 Task: Calculate mortgage payments for a home in Providence, Rhode Island, with an adjustable-rate mortgage, and evaluate the risks and benefits of this loan type.
Action: Mouse moved to (225, 181)
Screenshot: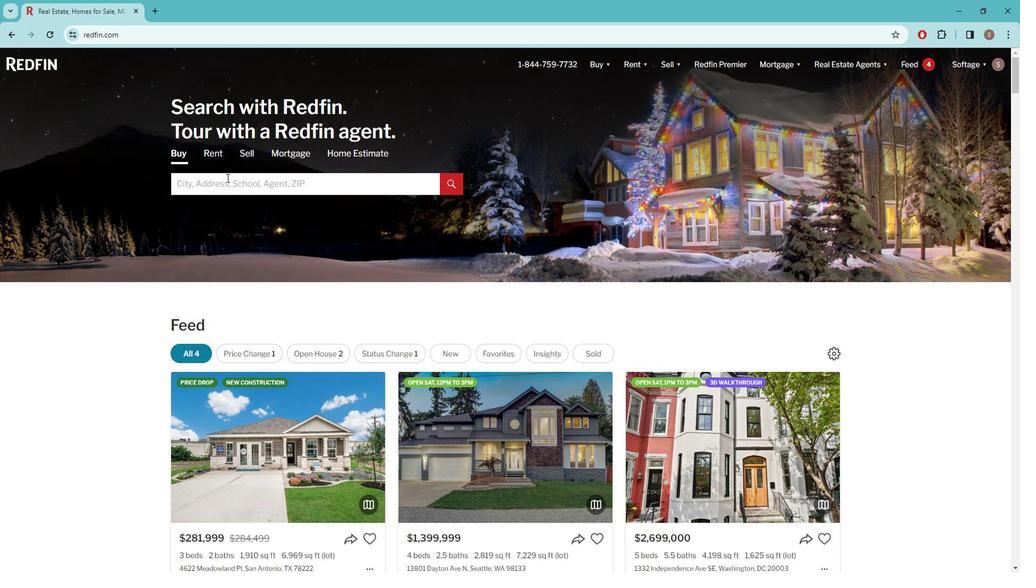 
Action: Mouse pressed left at (225, 181)
Screenshot: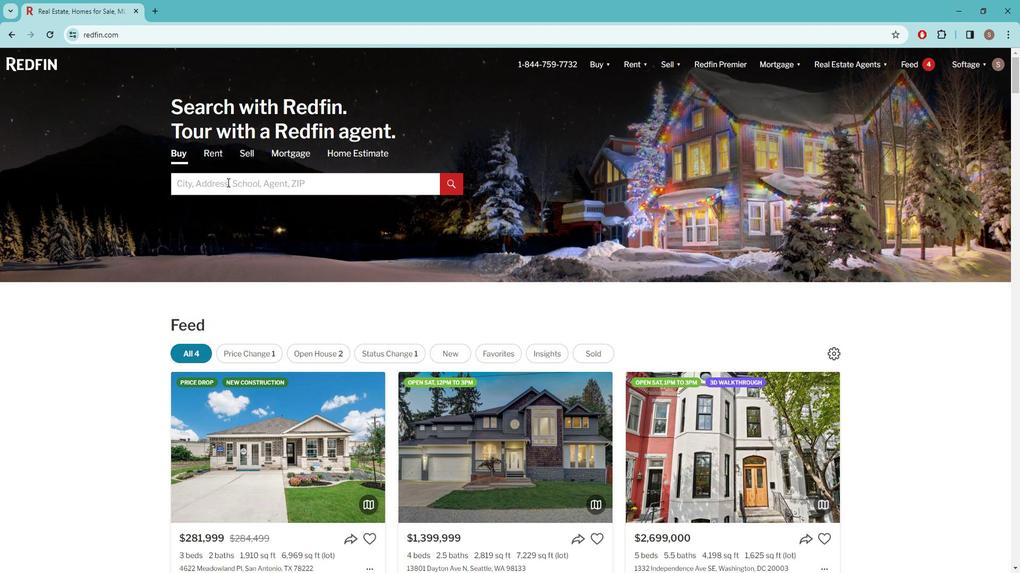 
Action: Key pressed p<Key.caps_lock>ROVIDENCE
Screenshot: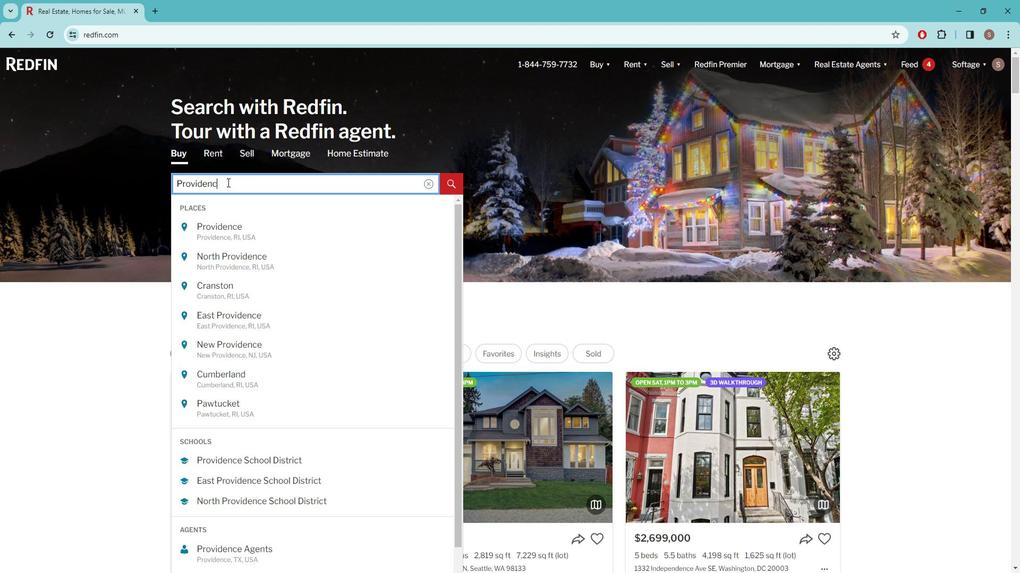 
Action: Mouse moved to (225, 231)
Screenshot: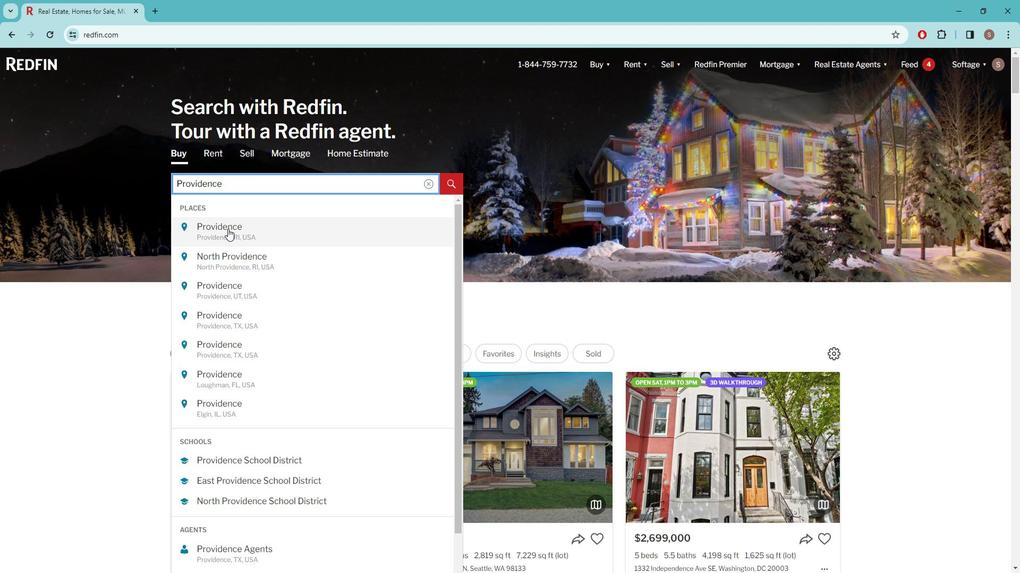 
Action: Mouse pressed left at (225, 231)
Screenshot: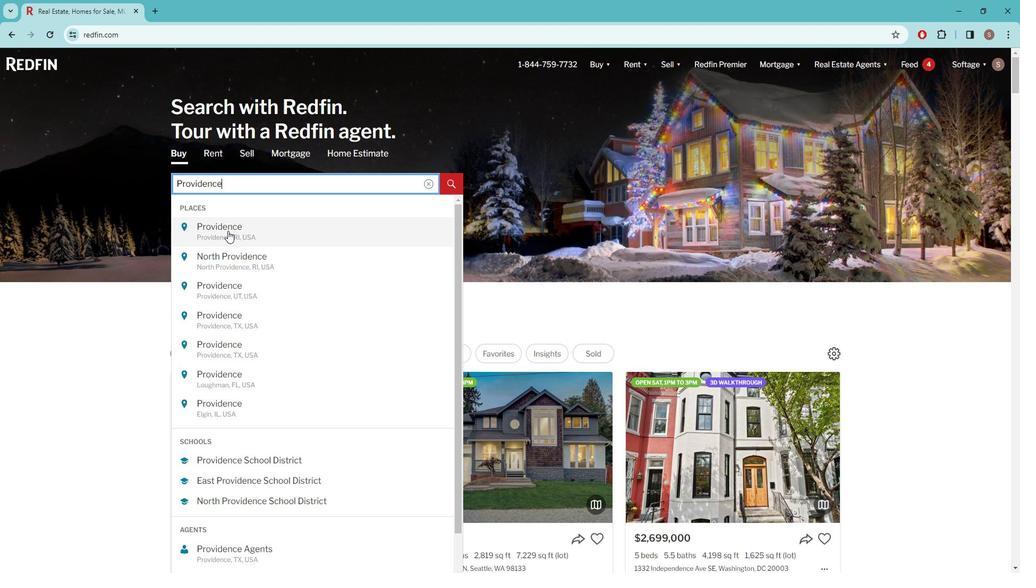 
Action: Mouse moved to (760, 159)
Screenshot: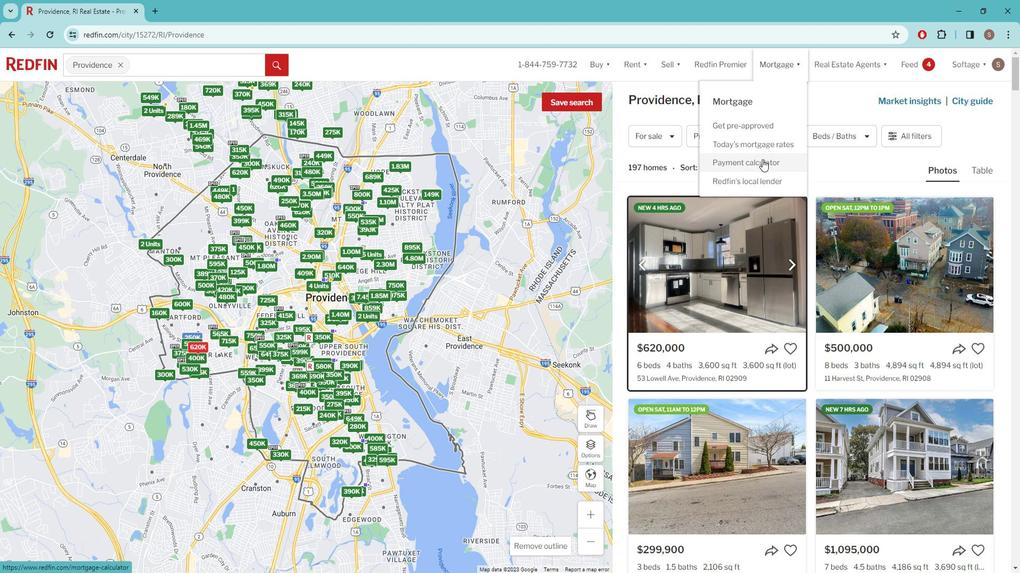 
Action: Mouse pressed left at (760, 159)
Screenshot: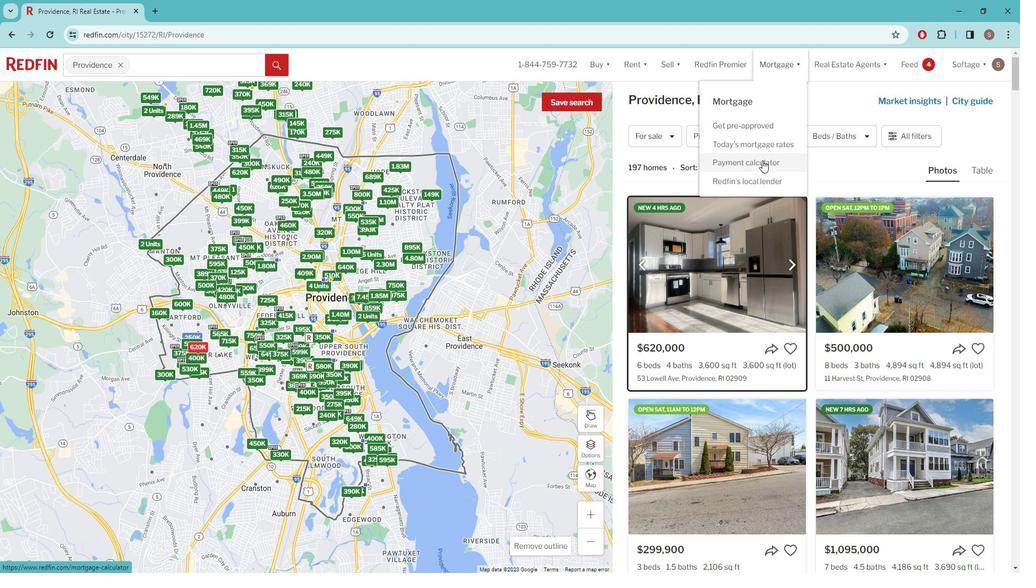 
Action: Mouse moved to (319, 348)
Screenshot: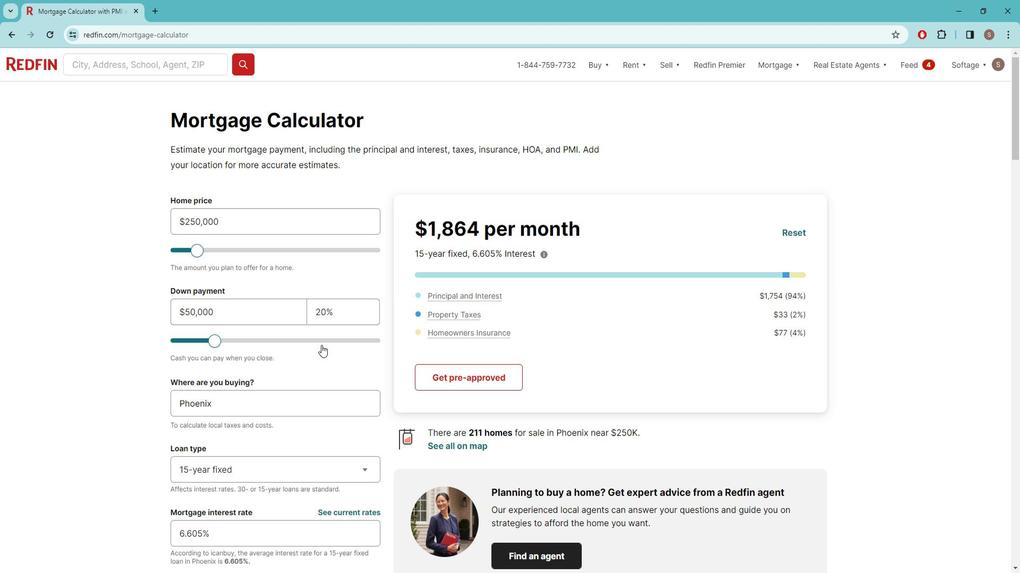 
Action: Mouse scrolled (319, 347) with delta (0, 0)
Screenshot: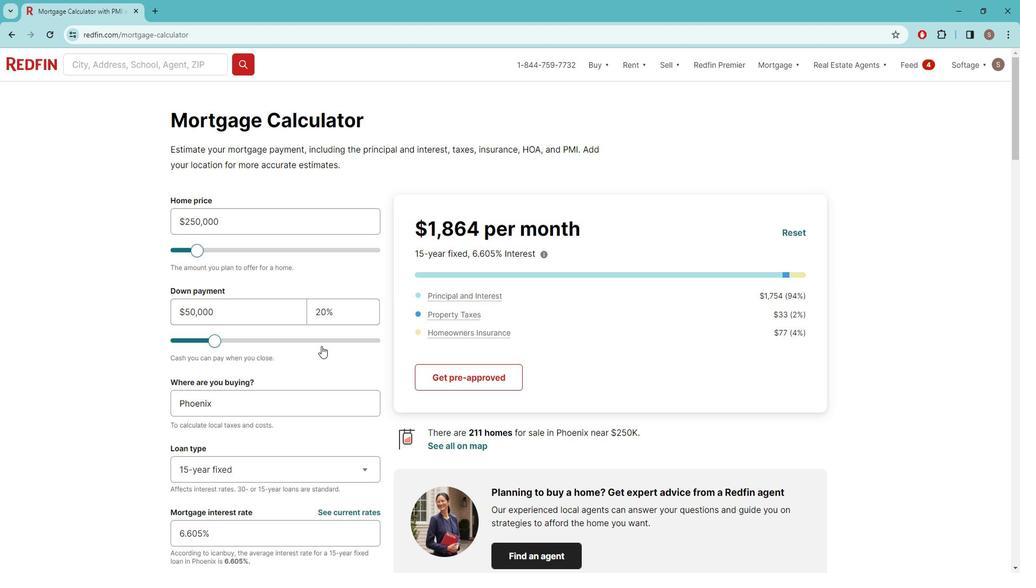 
Action: Mouse scrolled (319, 347) with delta (0, 0)
Screenshot: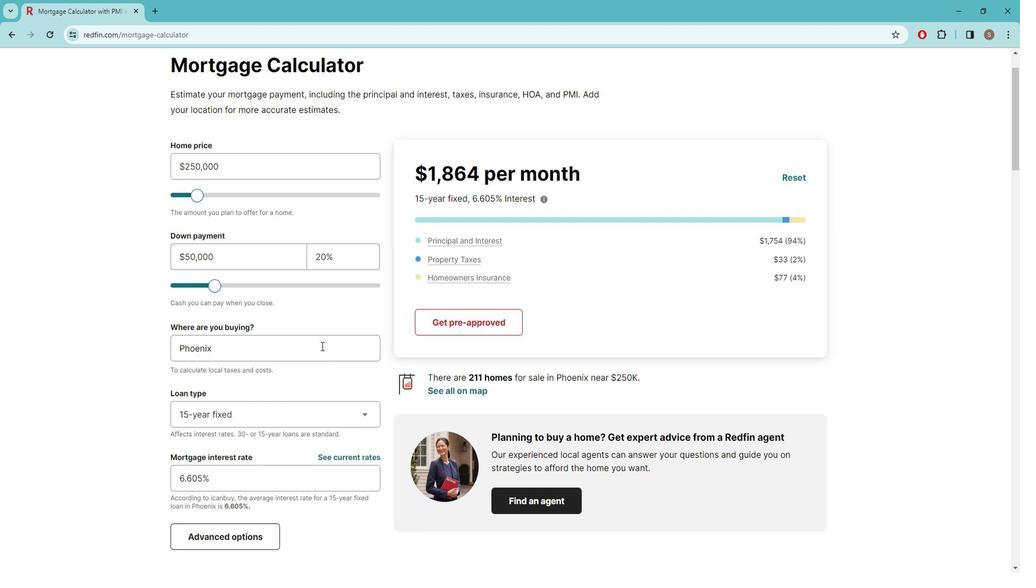 
Action: Mouse moved to (223, 480)
Screenshot: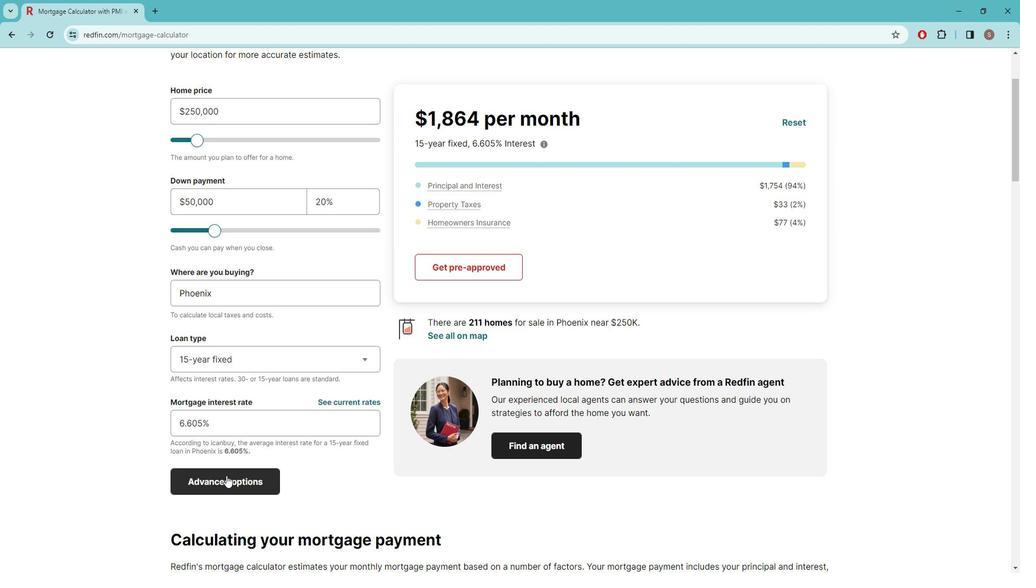 
Action: Mouse pressed left at (223, 480)
Screenshot: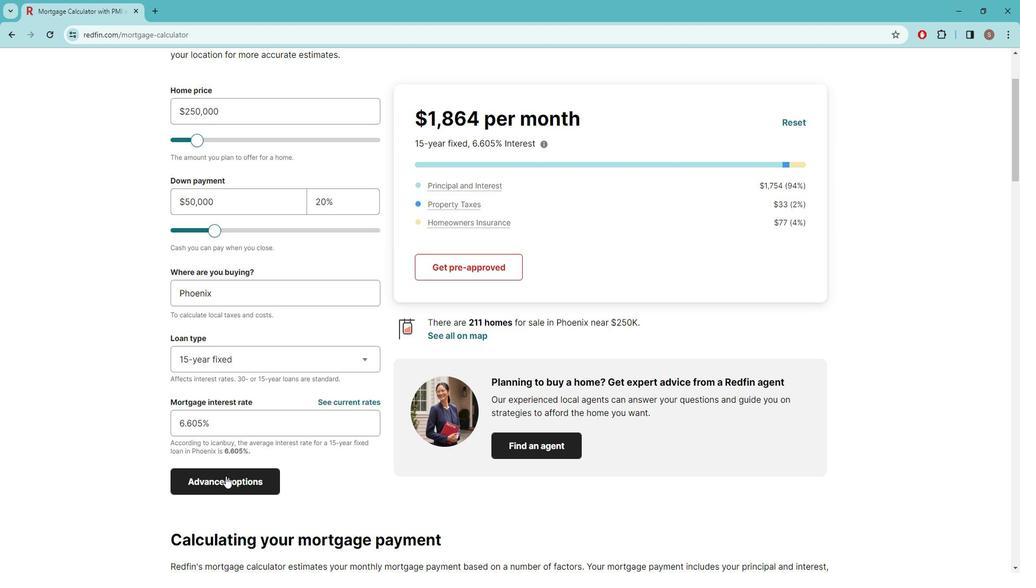 
Action: Mouse moved to (638, 417)
Screenshot: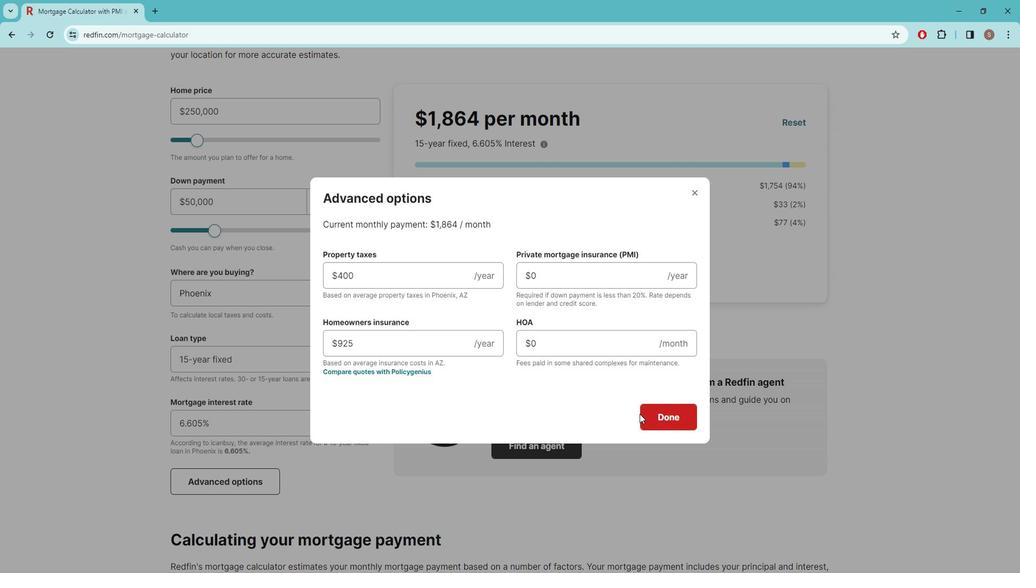 
Action: Mouse pressed left at (638, 417)
Screenshot: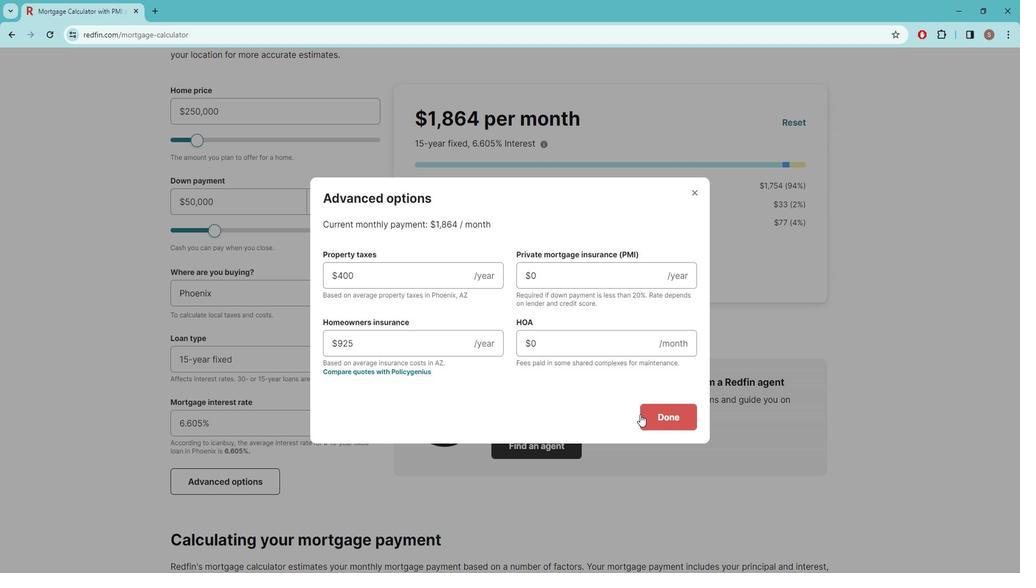 
Action: Mouse moved to (615, 410)
Screenshot: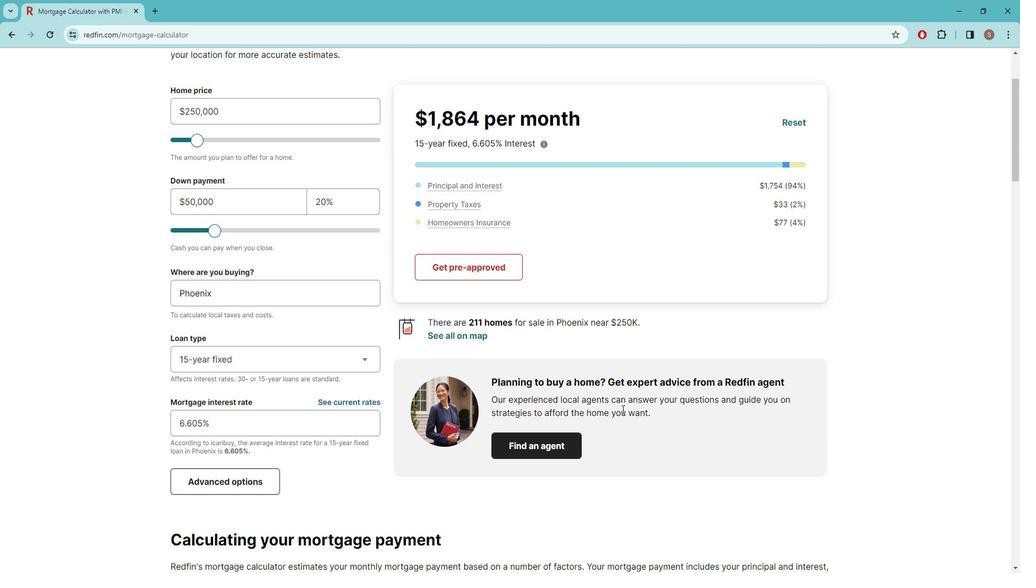 
Action: Mouse scrolled (615, 411) with delta (0, 0)
Screenshot: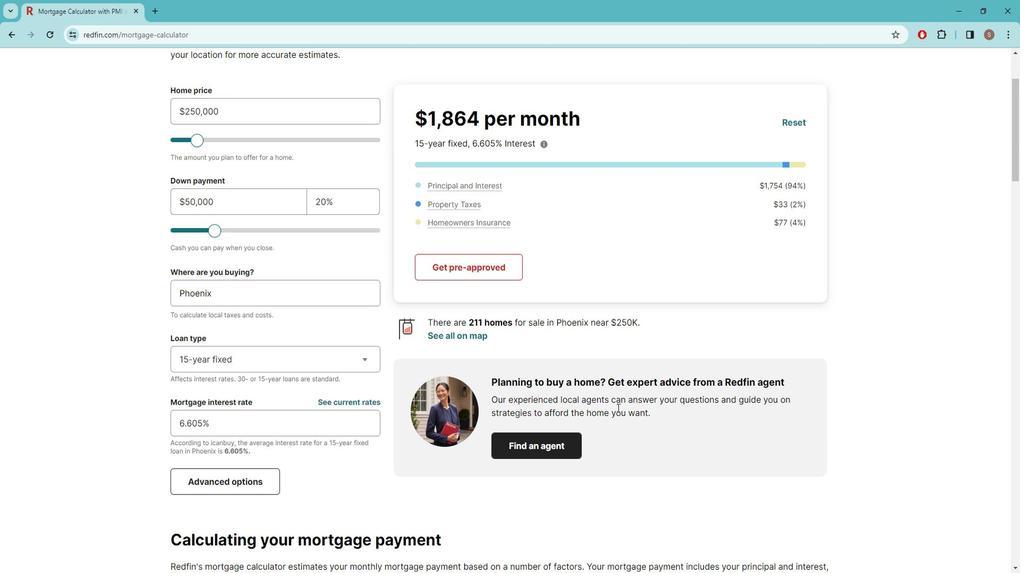 
Action: Mouse scrolled (615, 411) with delta (0, 0)
Screenshot: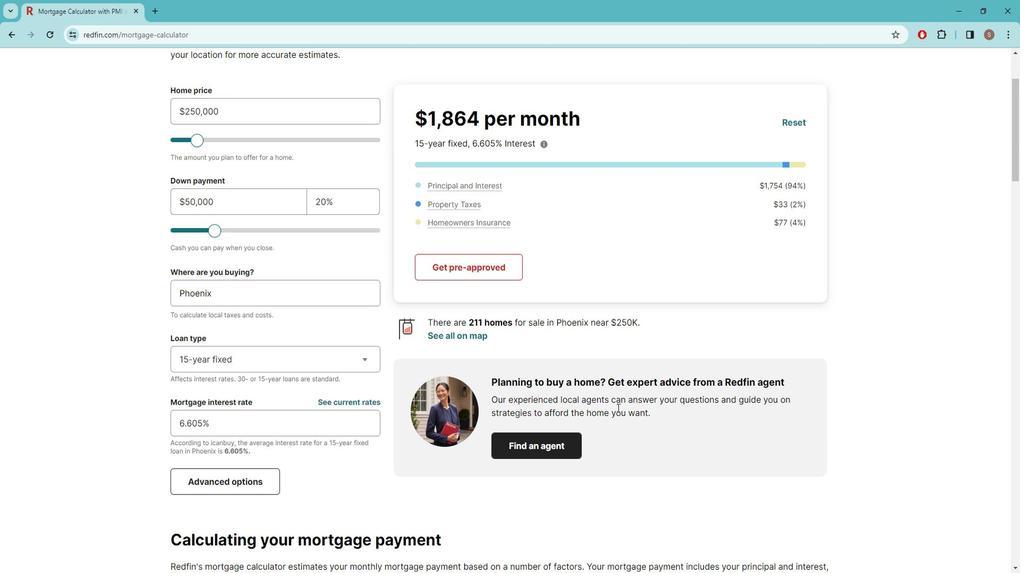 
Action: Mouse moved to (612, 412)
Screenshot: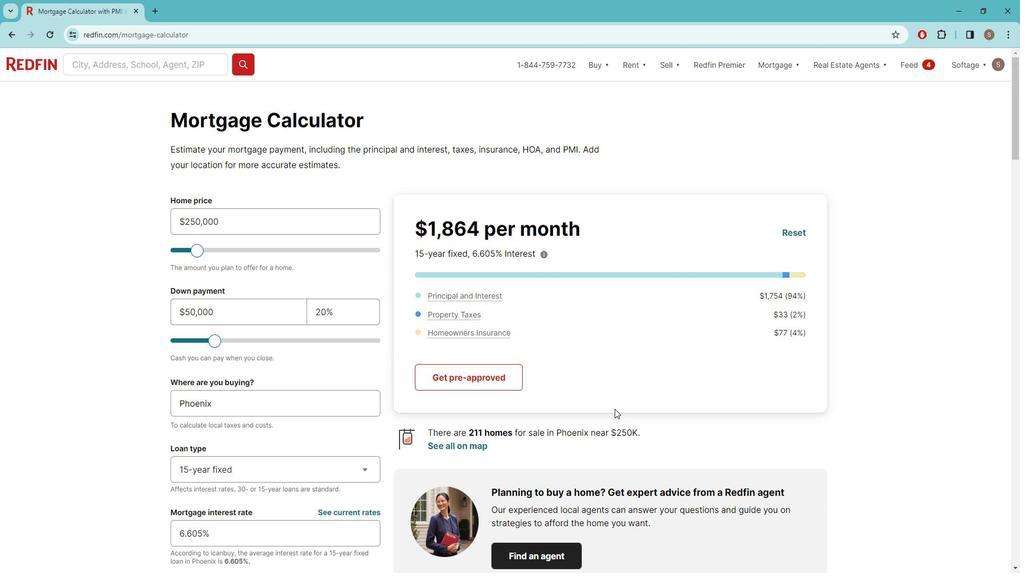 
Action: Mouse scrolled (612, 412) with delta (0, 0)
Screenshot: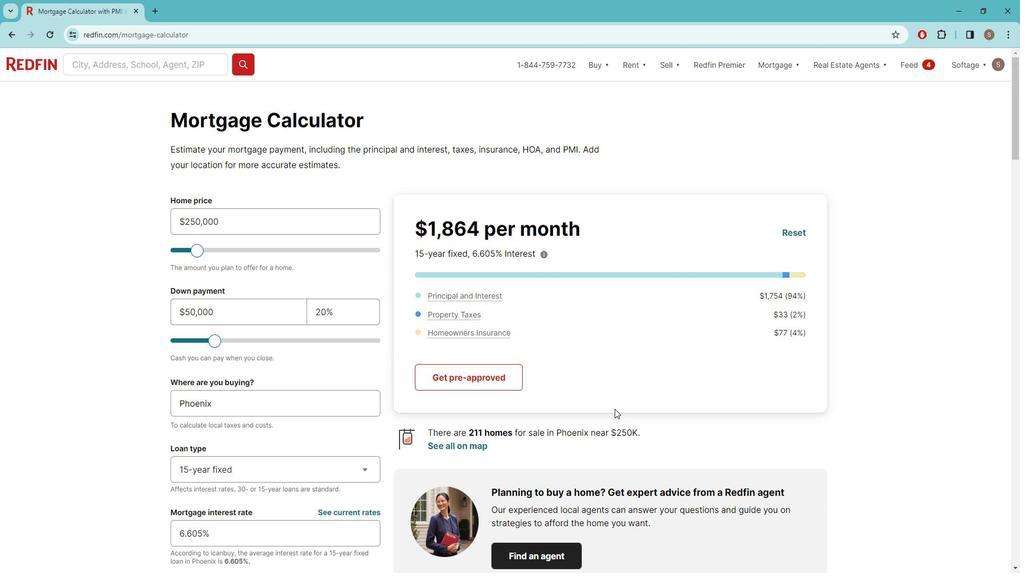 
Action: Mouse moved to (612, 412)
Screenshot: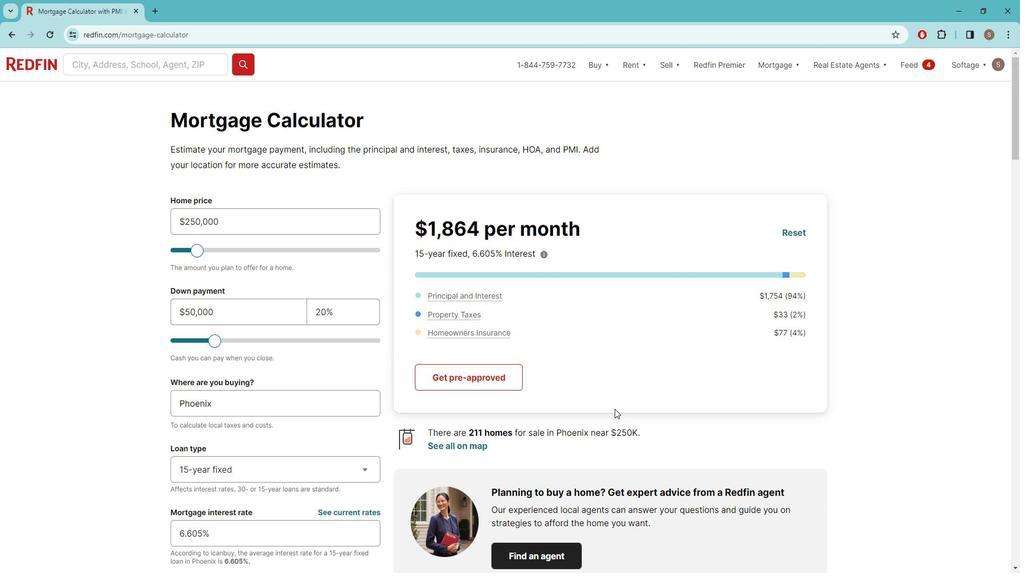 
Action: Mouse scrolled (612, 413) with delta (0, 0)
Screenshot: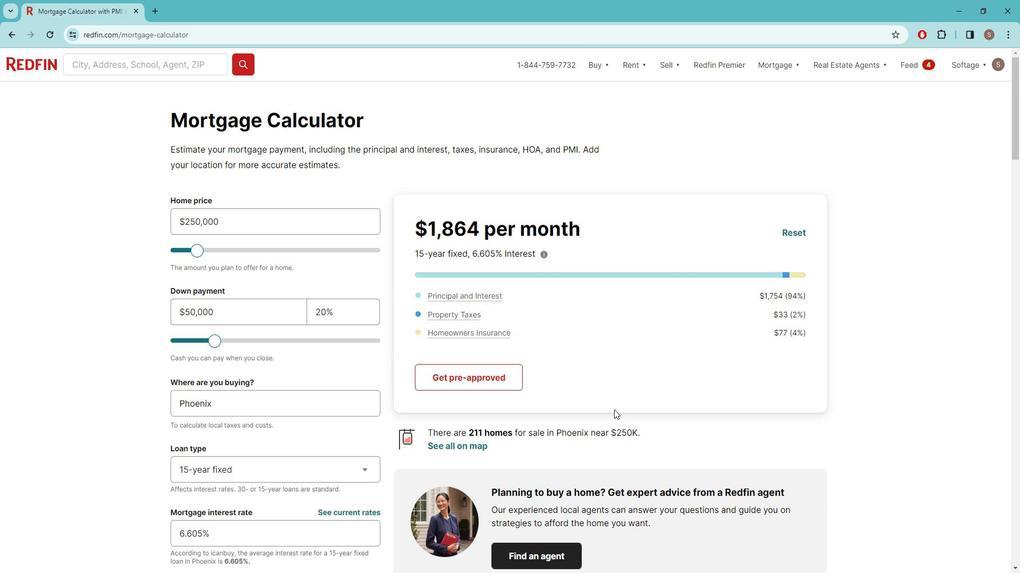 
Action: Mouse moved to (611, 413)
Screenshot: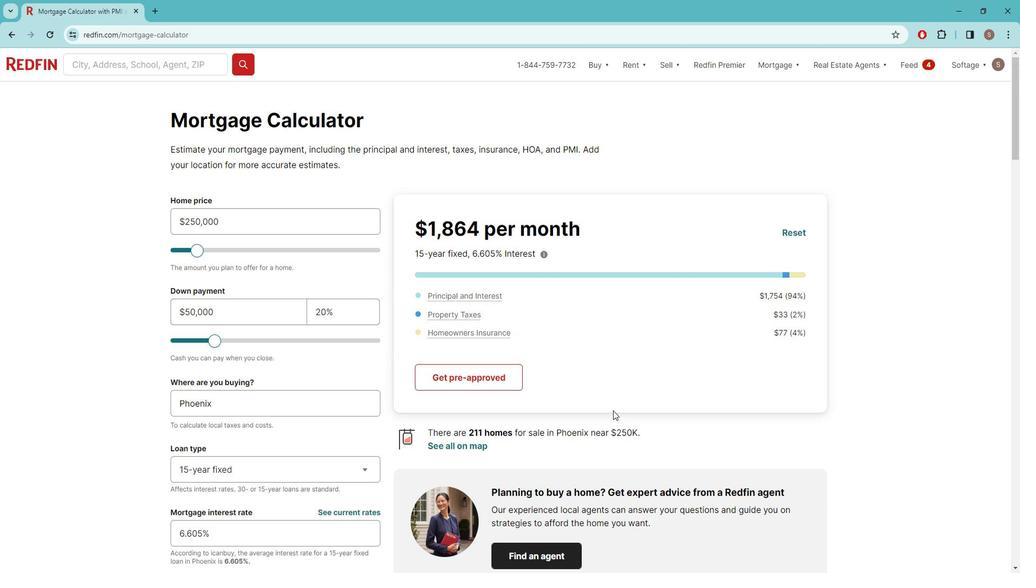 
Action: Mouse scrolled (611, 414) with delta (0, 0)
Screenshot: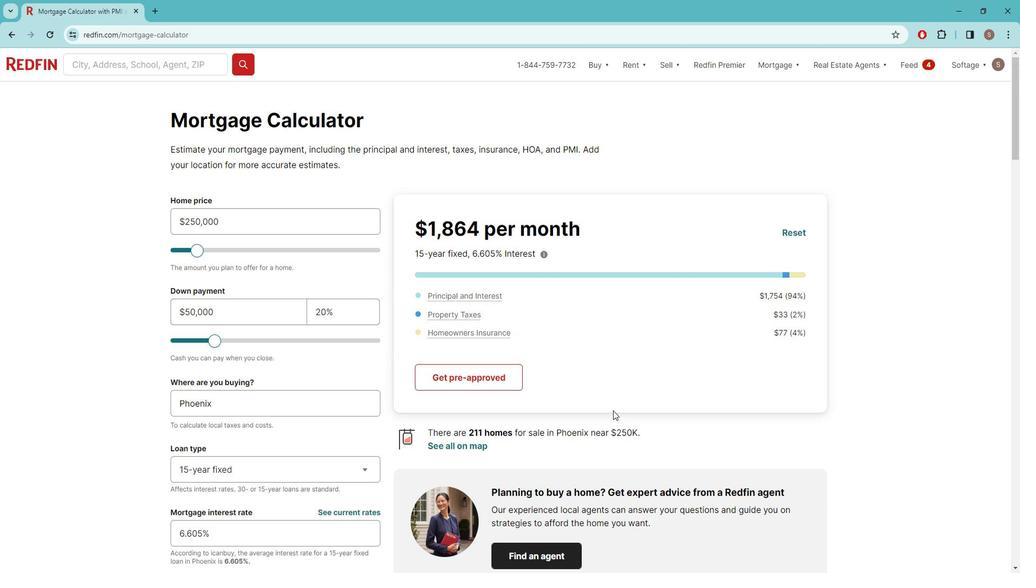 
Action: Mouse moved to (610, 414)
Screenshot: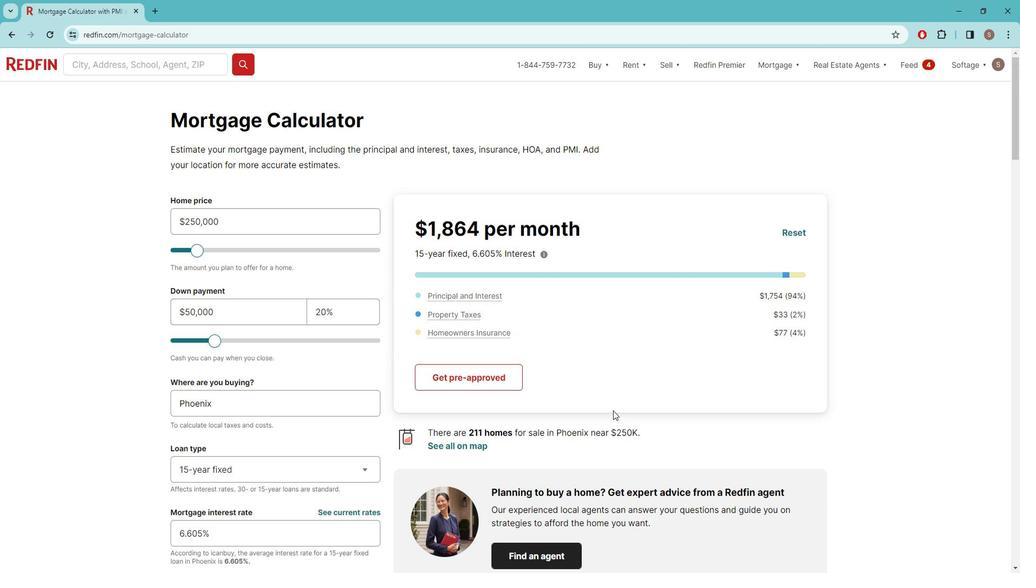 
Action: Mouse scrolled (610, 415) with delta (0, 0)
Screenshot: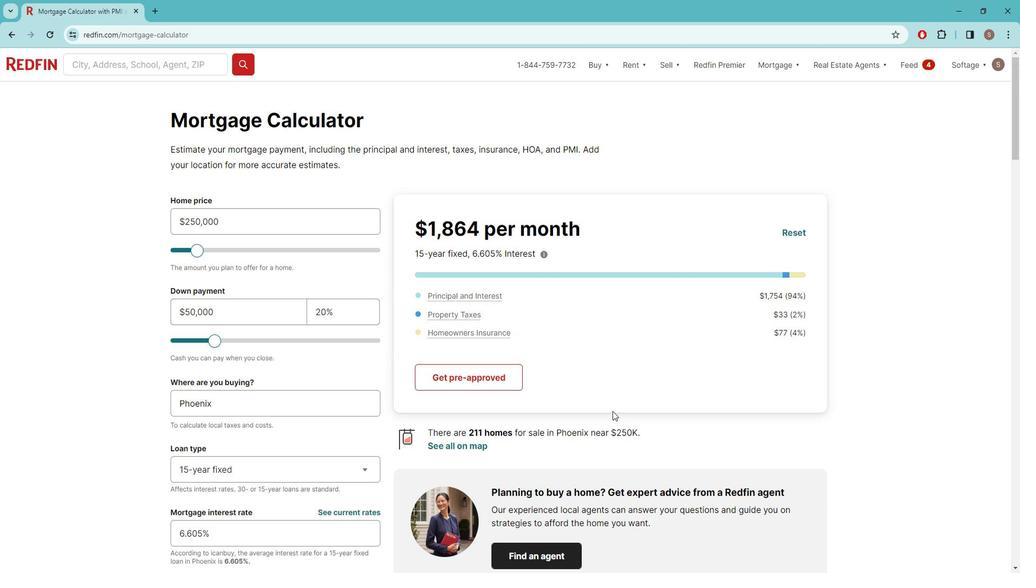 
